 Task: In the  document Eleanor.htmlMake this file  'available offline' Add shortcut to Drive 'Computers'Email the file to   softage.8@softage.net, with message attached Important: I've emailed you crucial details. Please make sure to go through it thoroughly. and file type: 'Plain Text'
Action: Mouse moved to (45, 63)
Screenshot: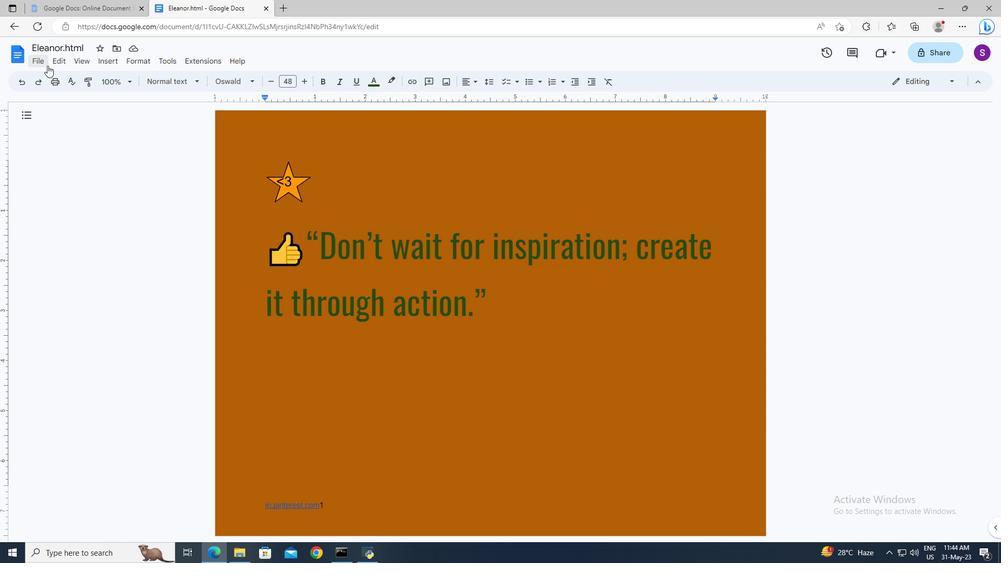 
Action: Mouse pressed left at (45, 63)
Screenshot: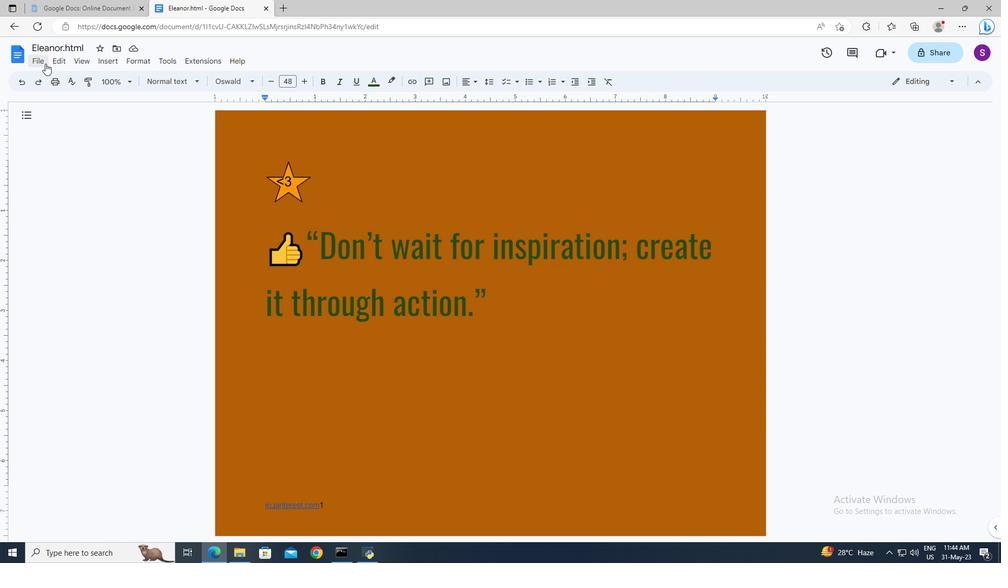 
Action: Mouse moved to (85, 293)
Screenshot: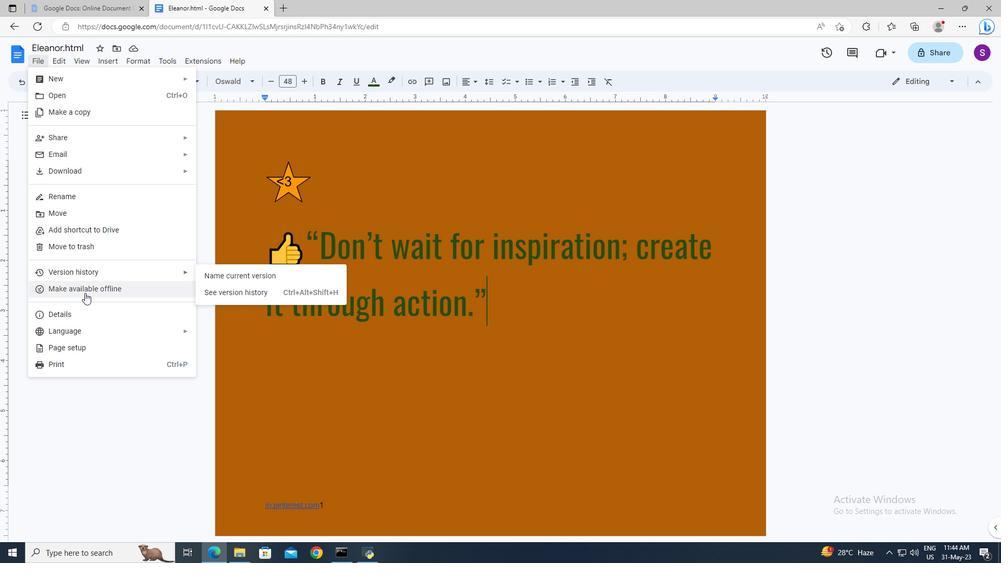 
Action: Mouse pressed left at (85, 293)
Screenshot: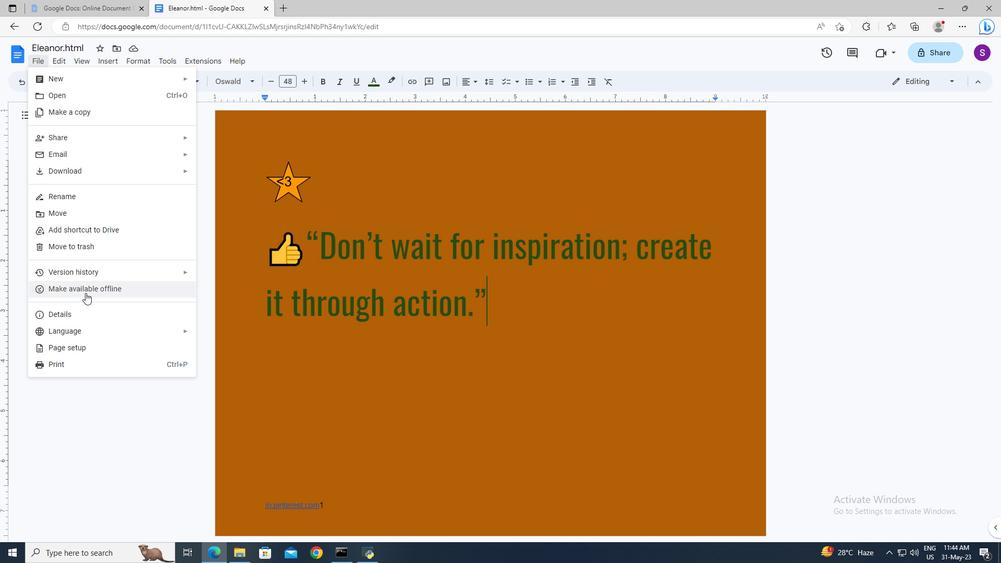 
Action: Mouse moved to (38, 63)
Screenshot: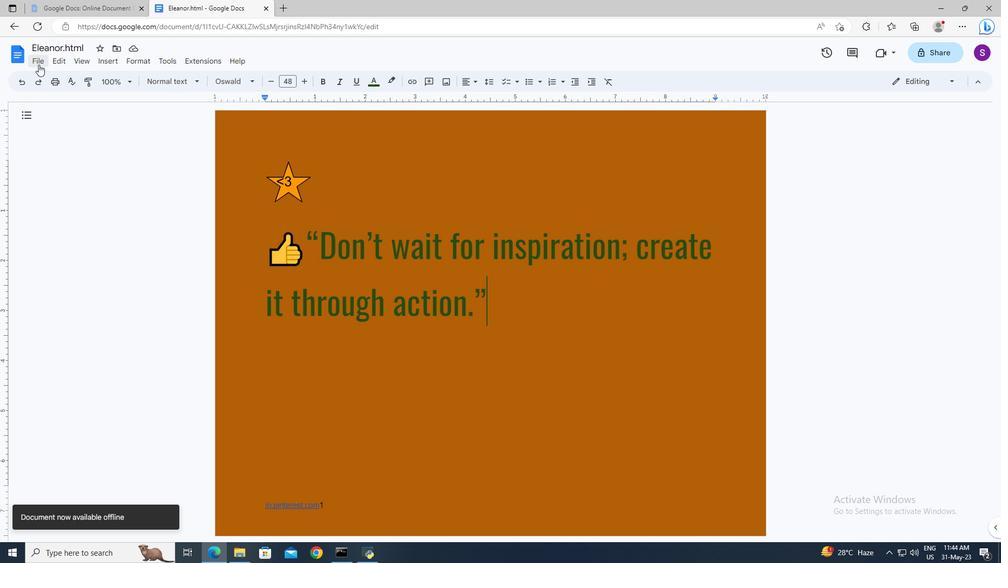 
Action: Mouse pressed left at (38, 63)
Screenshot: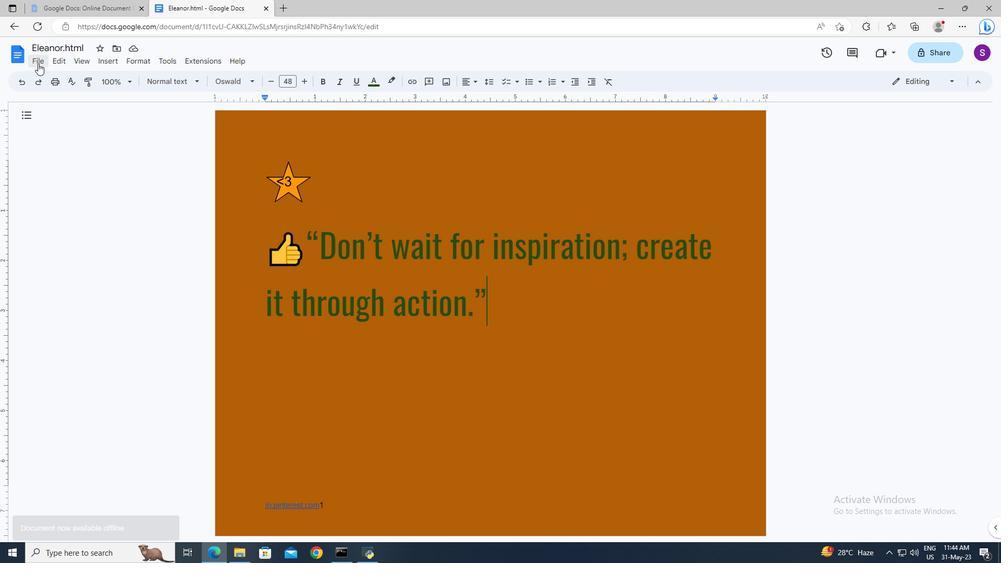 
Action: Mouse moved to (75, 226)
Screenshot: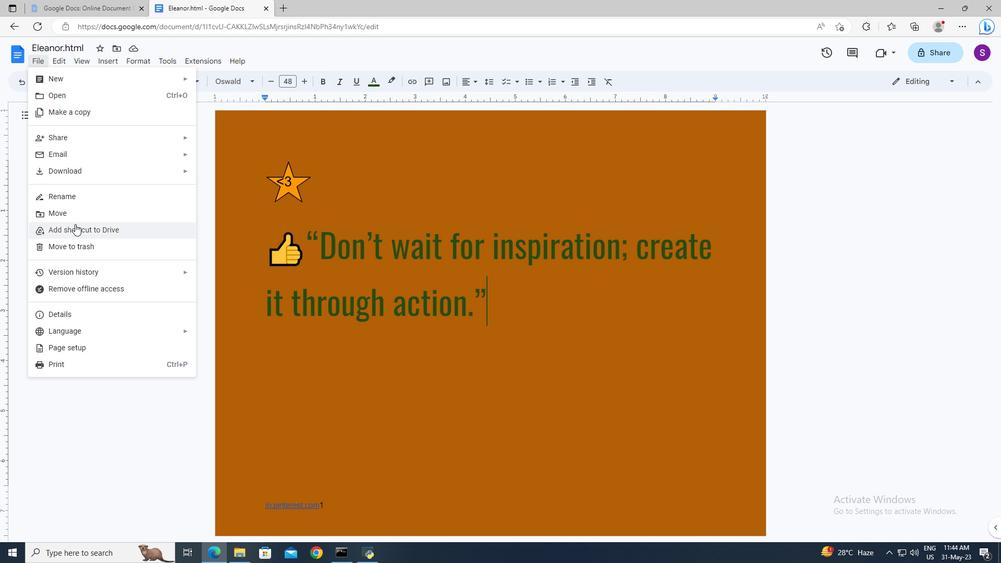 
Action: Mouse pressed left at (75, 226)
Screenshot: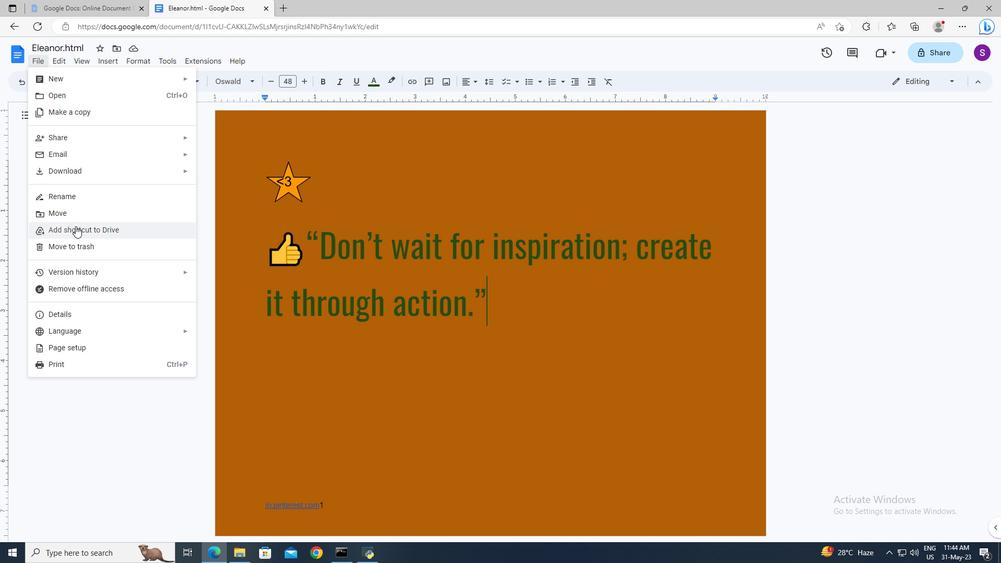 
Action: Mouse moved to (144, 119)
Screenshot: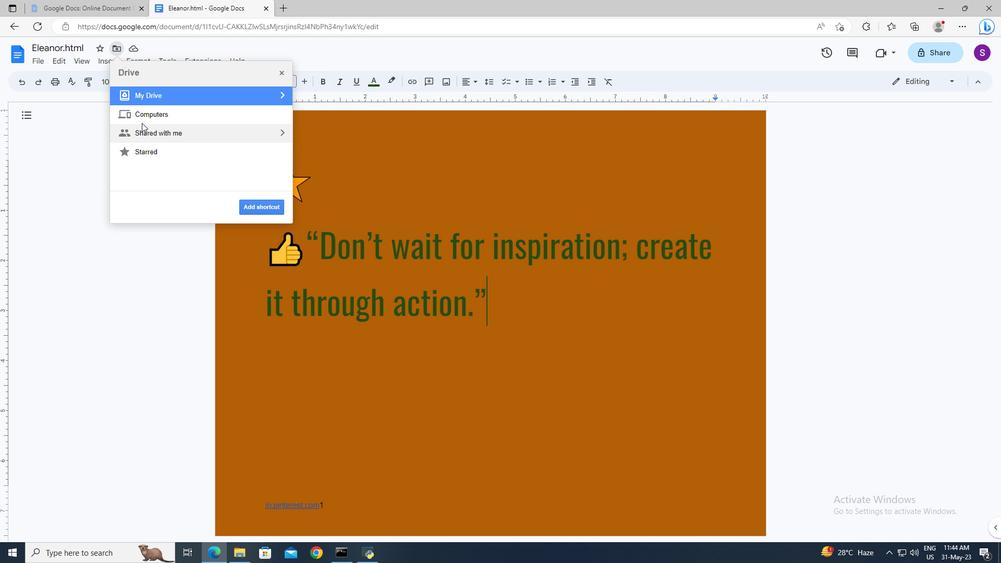 
Action: Mouse pressed left at (144, 119)
Screenshot: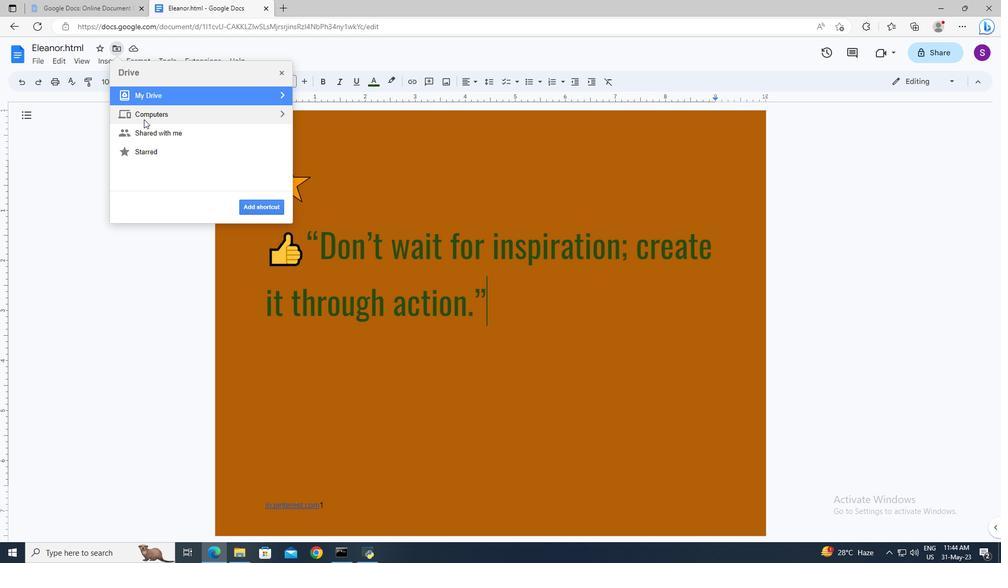 
Action: Mouse moved to (269, 206)
Screenshot: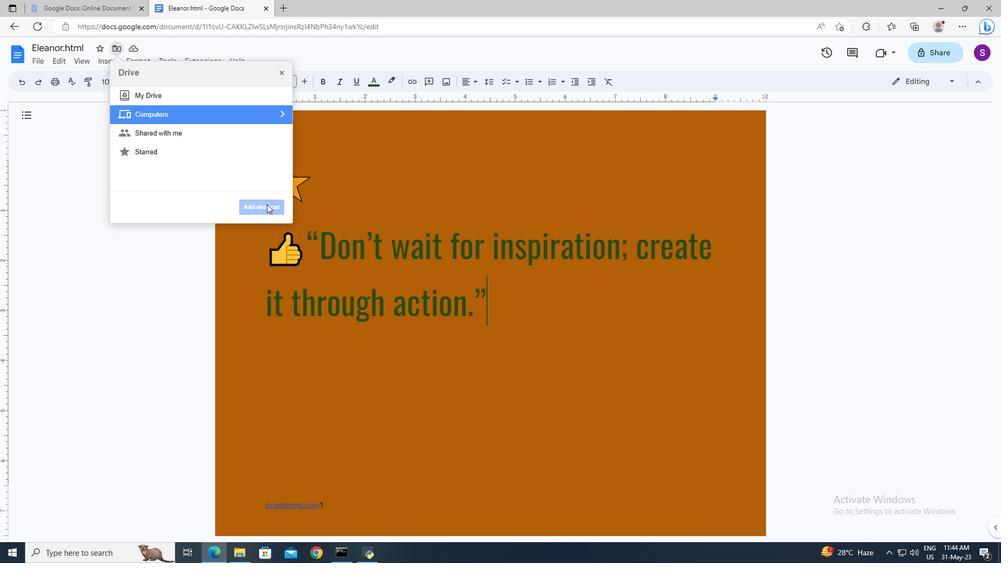 
Action: Mouse pressed left at (269, 206)
Screenshot: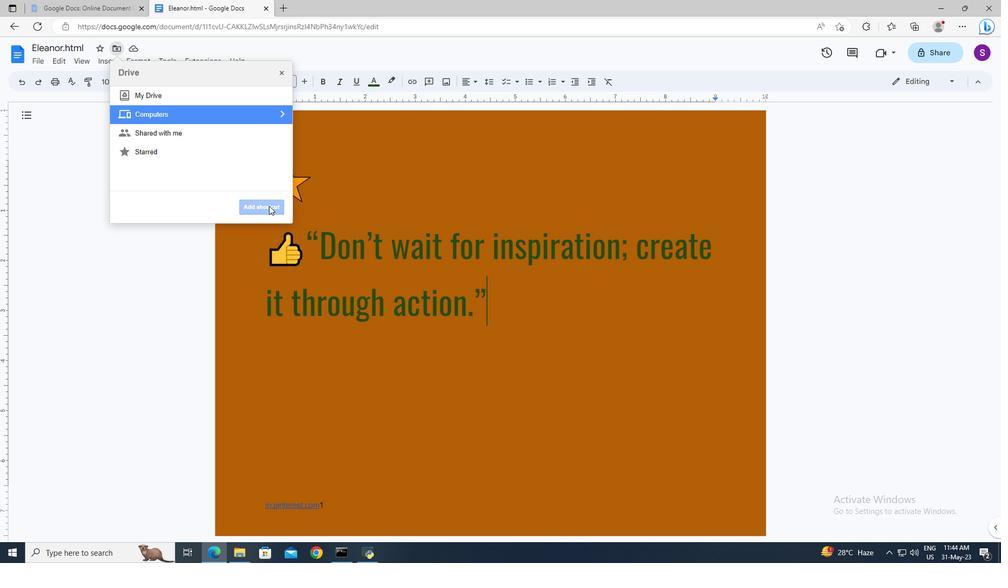 
Action: Mouse moved to (279, 74)
Screenshot: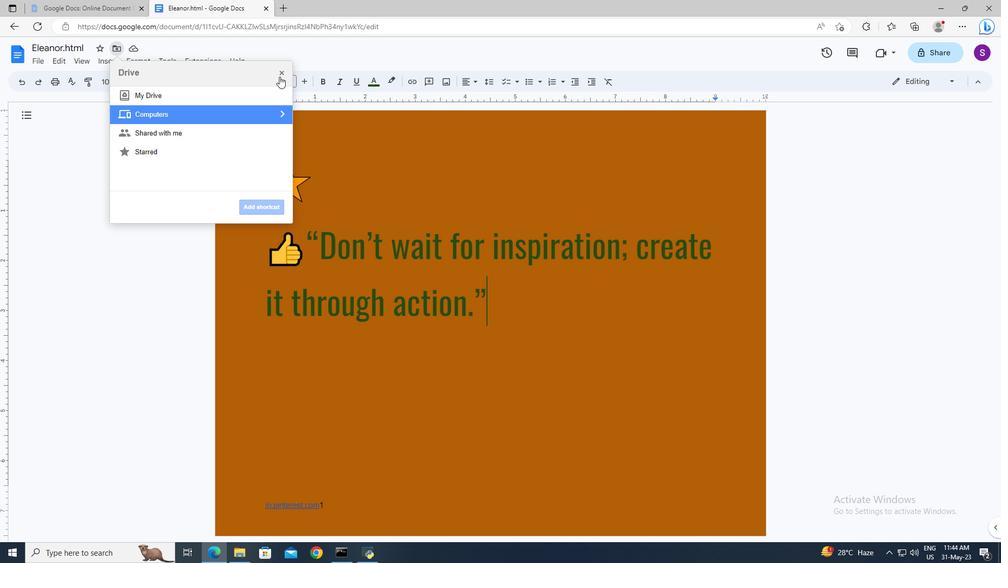 
Action: Mouse pressed left at (279, 74)
Screenshot: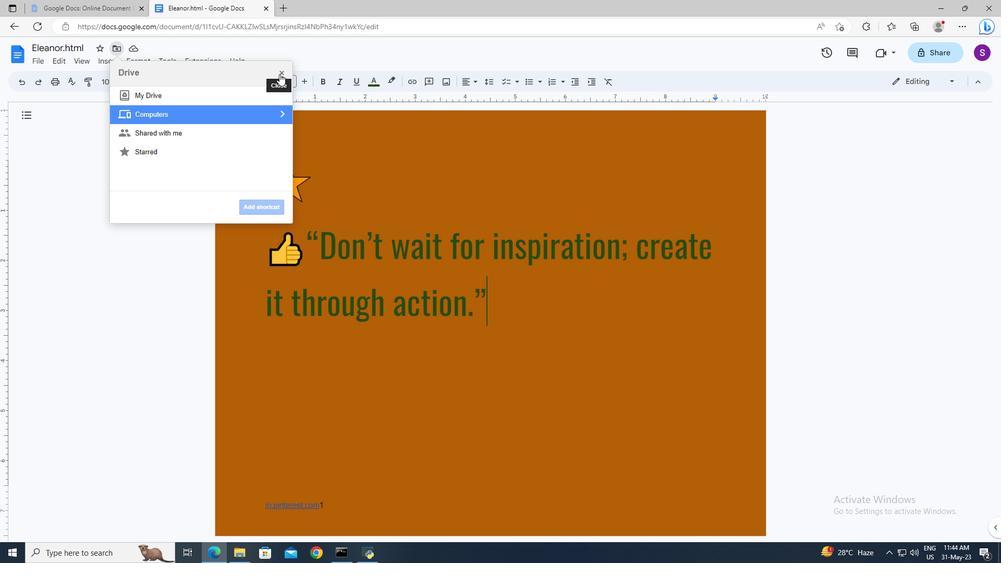 
Action: Mouse moved to (43, 63)
Screenshot: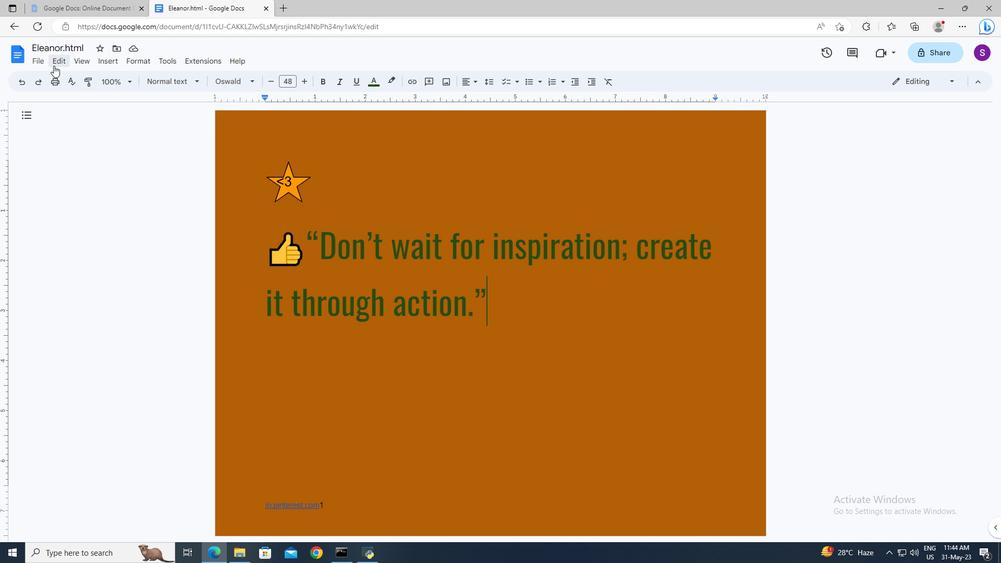 
Action: Mouse pressed left at (43, 63)
Screenshot: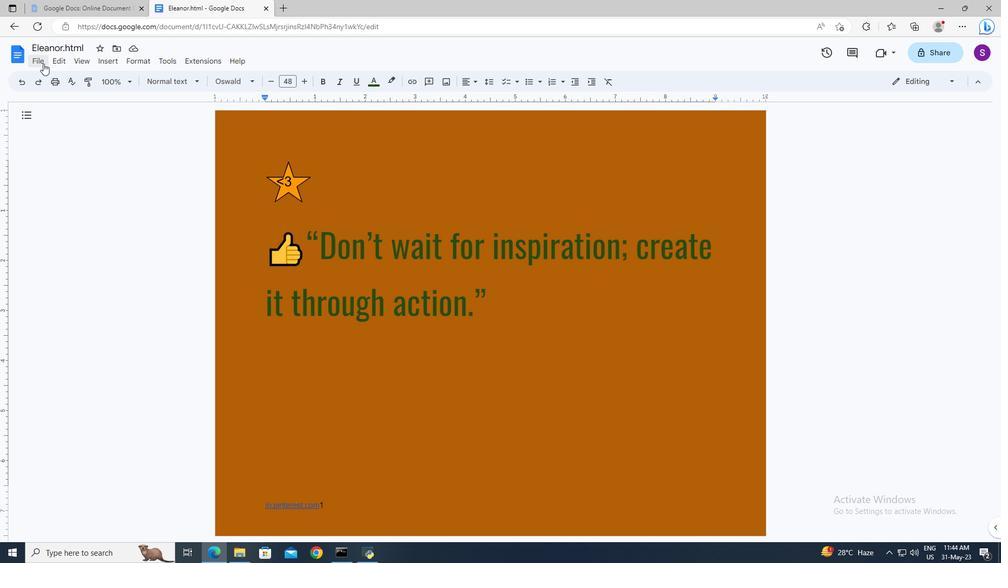 
Action: Mouse moved to (228, 153)
Screenshot: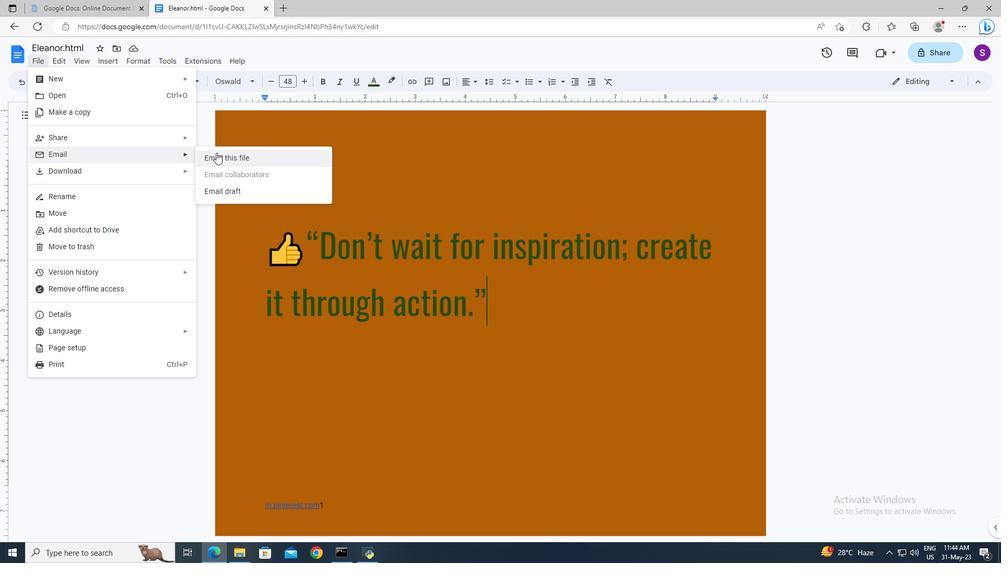
Action: Mouse pressed left at (228, 153)
Screenshot: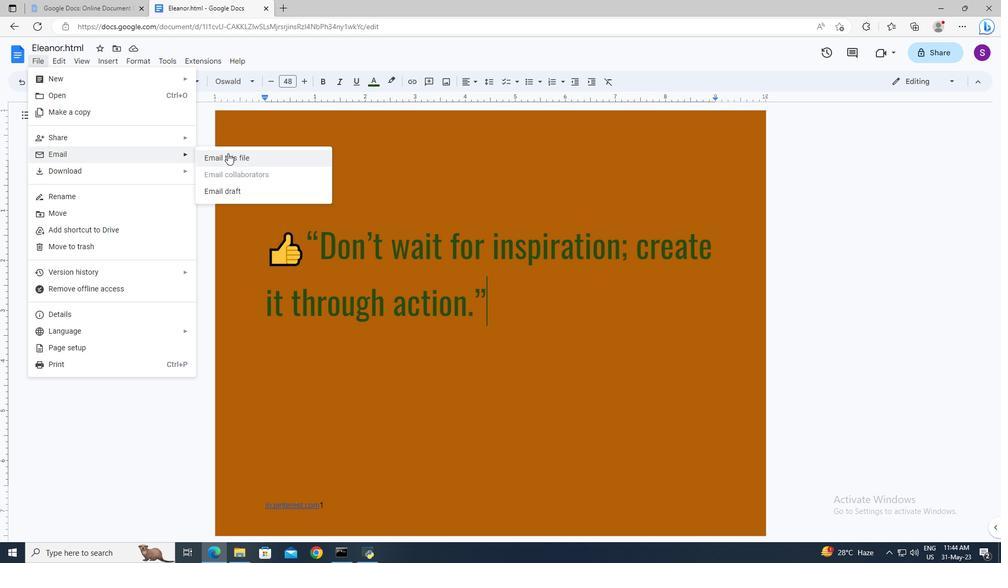 
Action: Mouse moved to (400, 223)
Screenshot: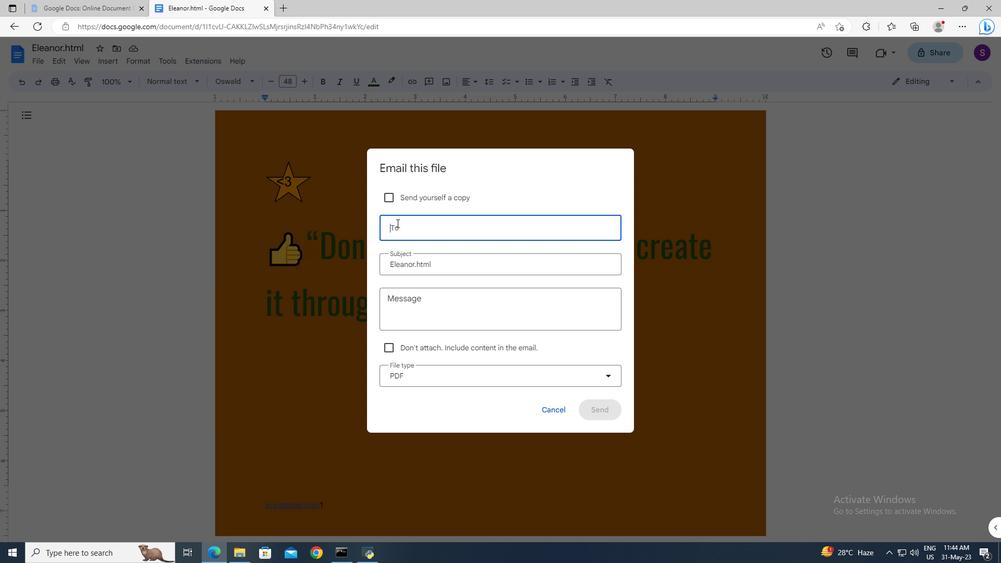 
Action: Mouse pressed left at (400, 223)
Screenshot: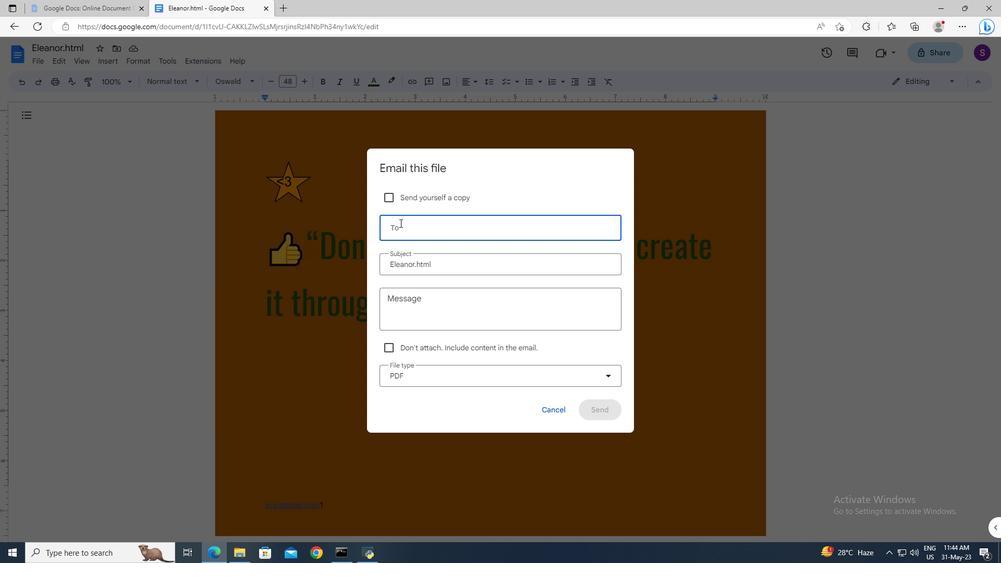 
Action: Key pressed softage.8<Key.shift>@softage.net<Key.enter>
Screenshot: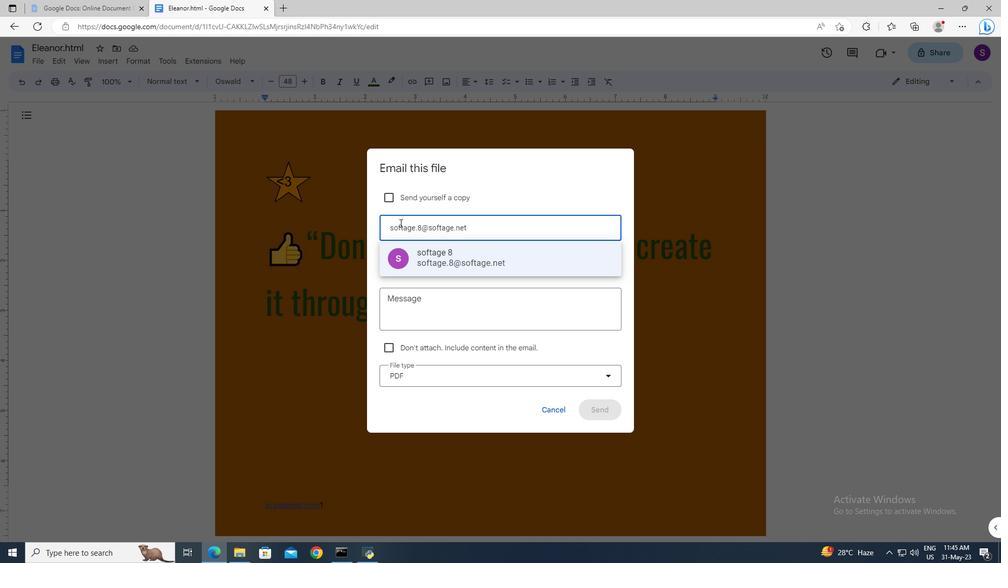 
Action: Mouse moved to (393, 296)
Screenshot: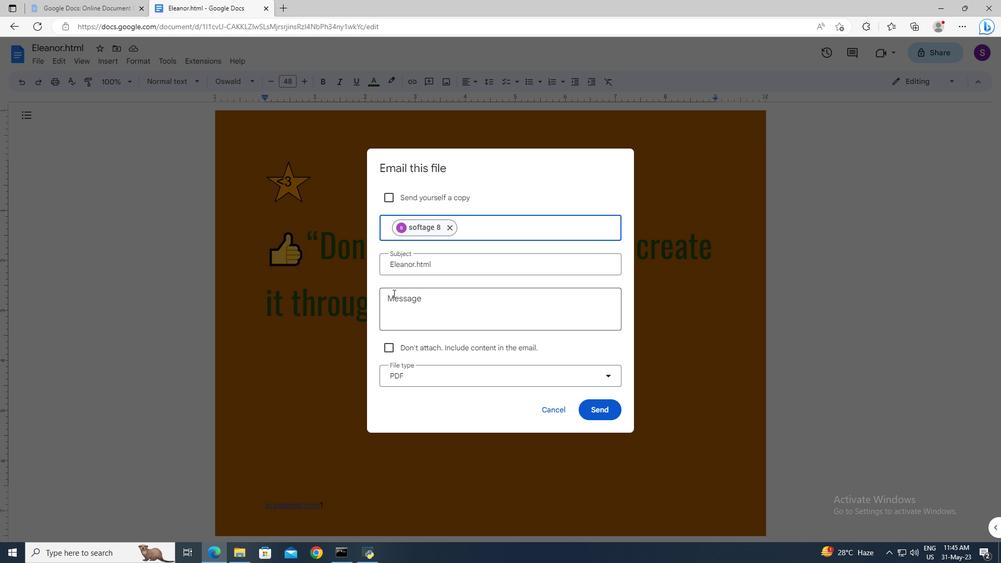 
Action: Mouse pressed left at (393, 296)
Screenshot: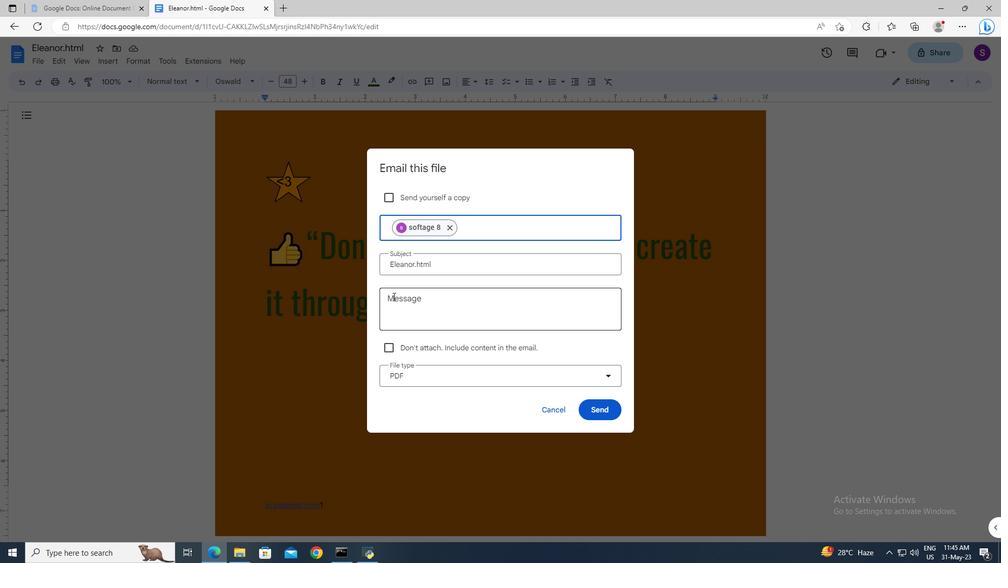 
Action: Key pressed <Key.shift>Important<Key.shift>:<Key.space><Key.shift>I've<Key.space>emailed<Key.space>you<Key.space>crucial<Key.space>details.<Key.space><Key.shift>Please<Key.space>make<Key.space>sure<Key.space>to<Key.space>go<Key.space>through<Key.space>it<Key.space>thoroughly.
Screenshot: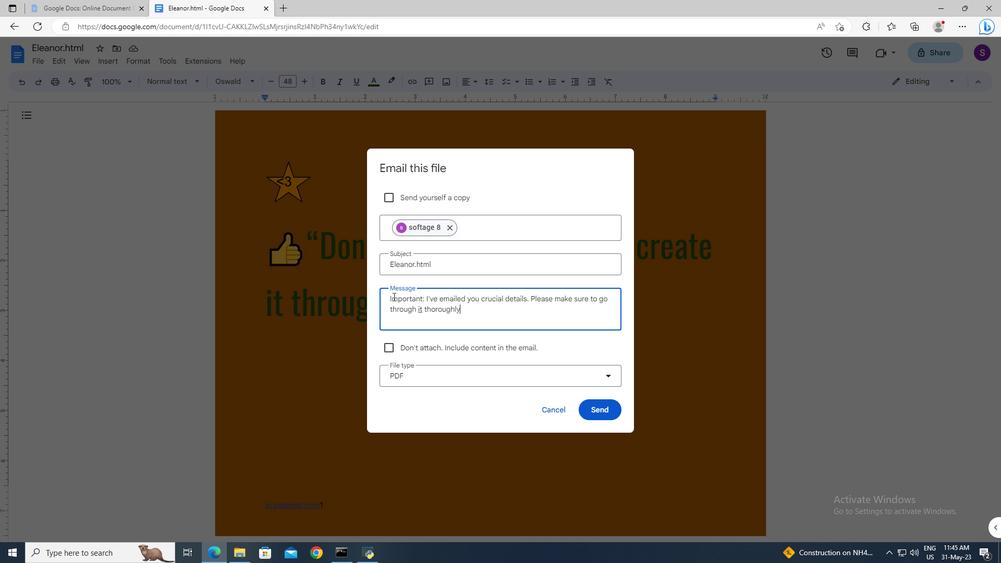 
Action: Mouse moved to (411, 375)
Screenshot: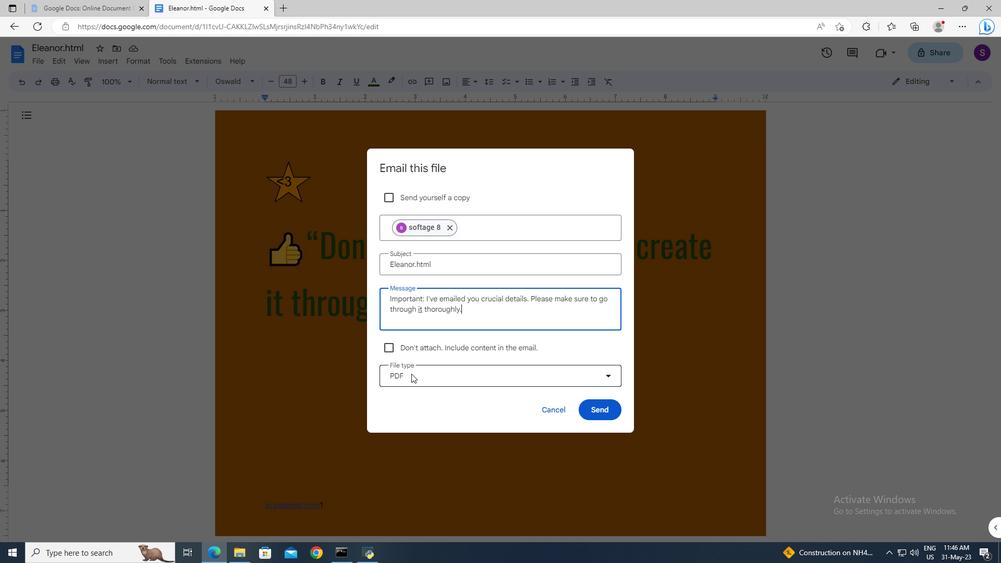 
Action: Mouse pressed left at (411, 375)
Screenshot: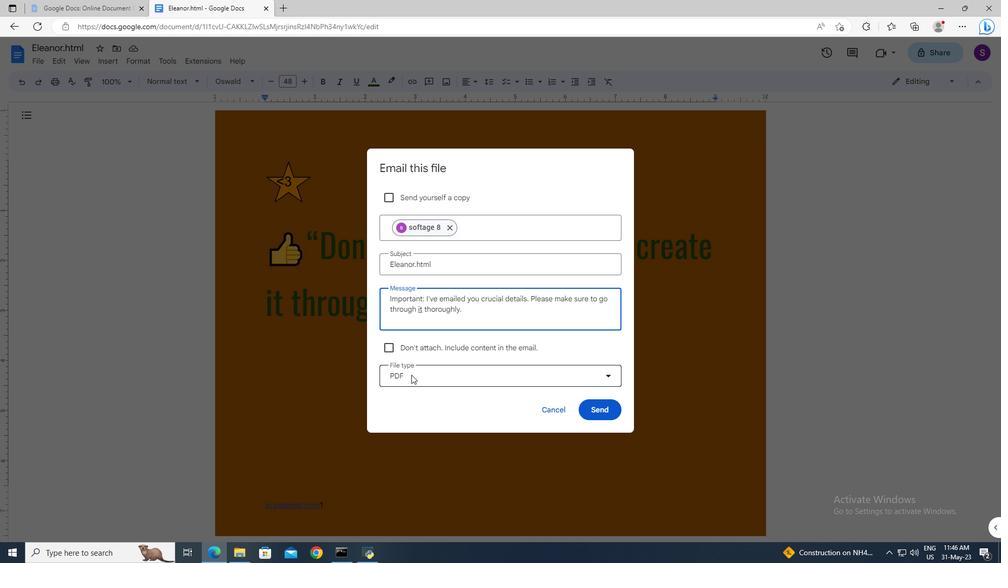 
Action: Mouse moved to (425, 484)
Screenshot: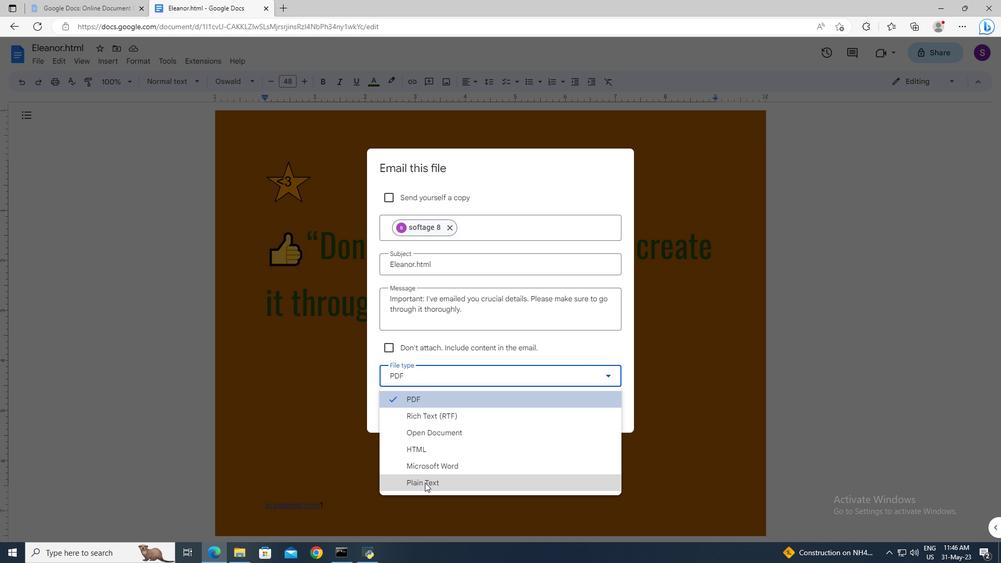 
Action: Mouse pressed left at (425, 484)
Screenshot: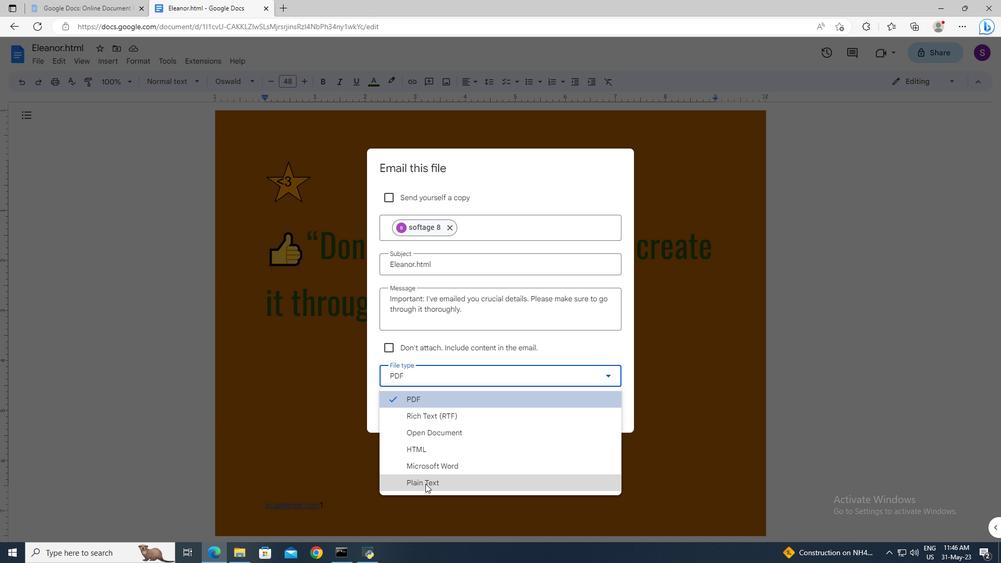 
Action: Mouse moved to (591, 411)
Screenshot: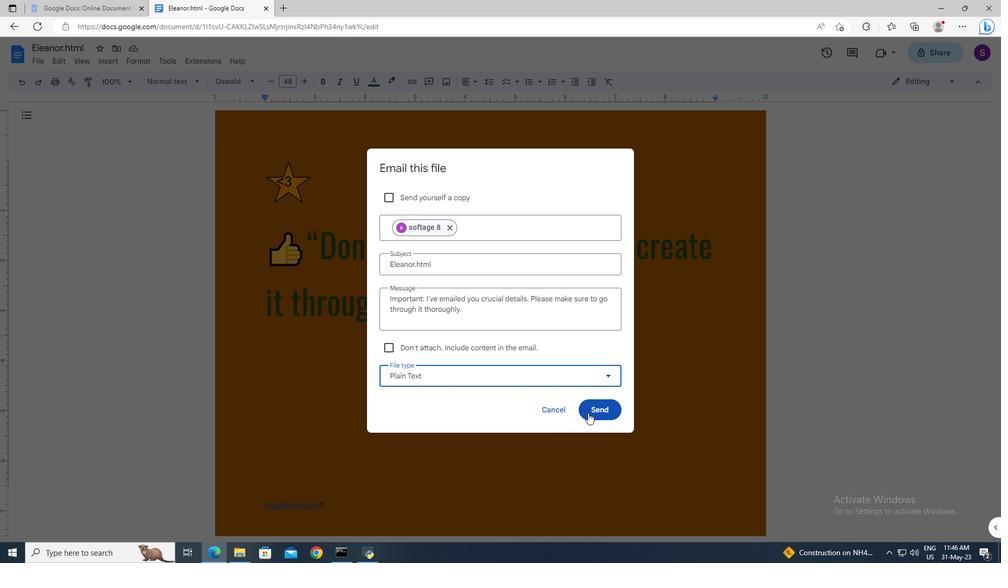 
Action: Mouse pressed left at (591, 411)
Screenshot: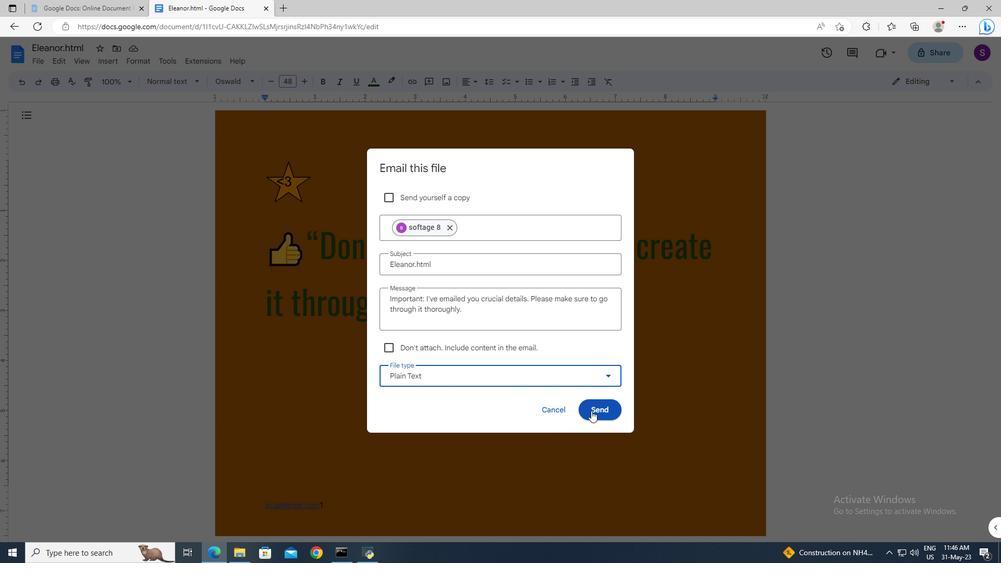 
